 Task: Apply theme focus in current slide.
Action: Mouse moved to (509, 107)
Screenshot: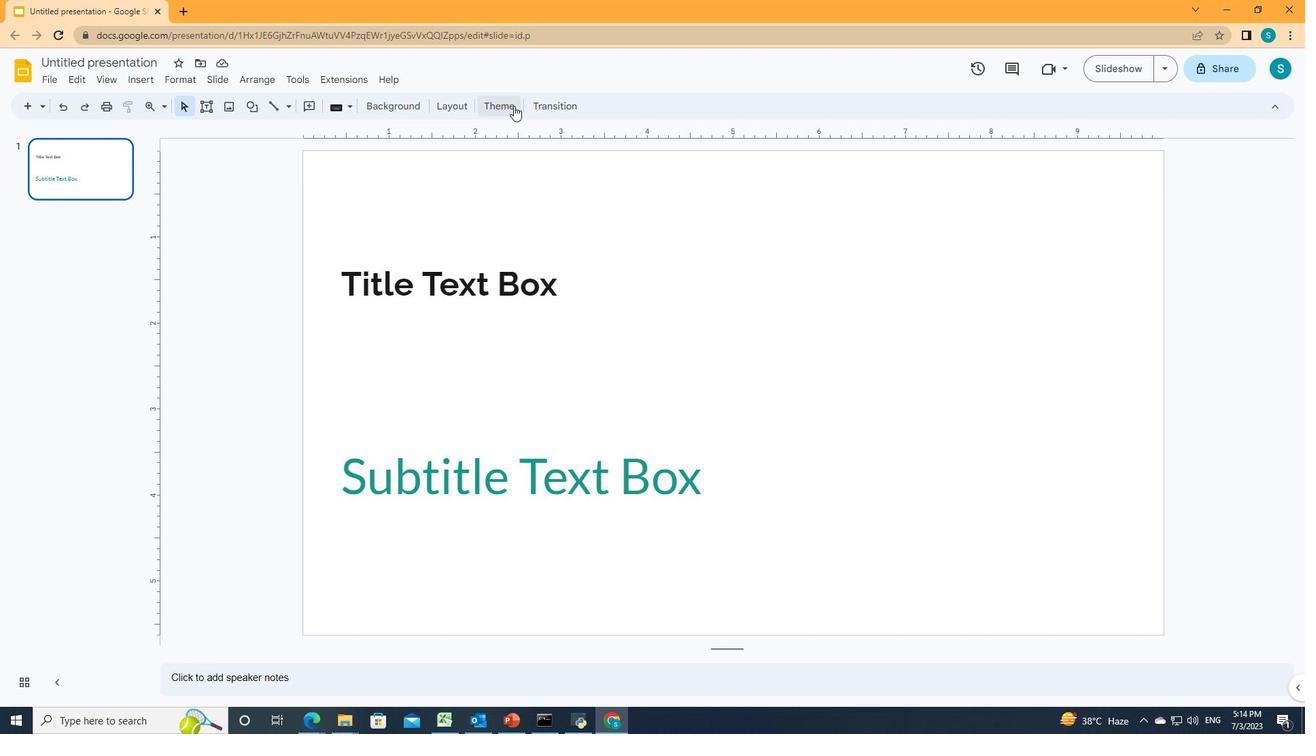 
Action: Mouse pressed left at (509, 107)
Screenshot: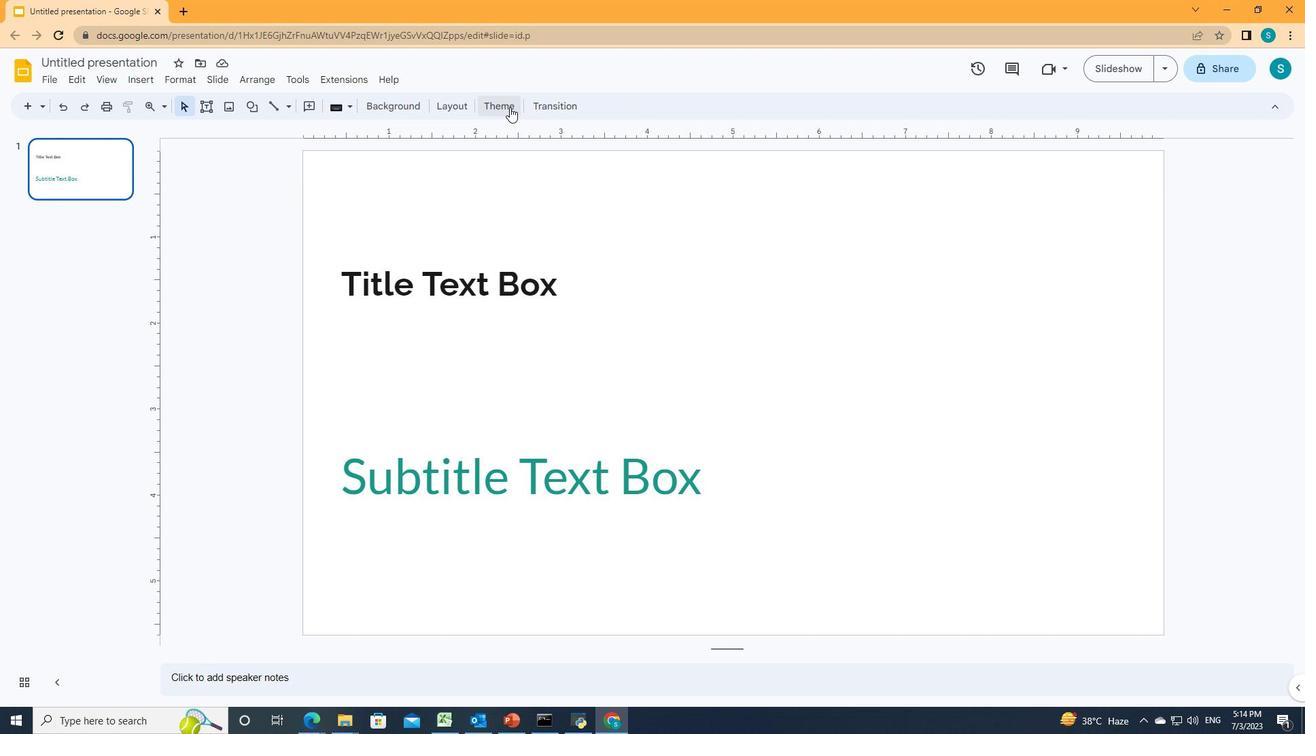 
Action: Mouse moved to (1150, 564)
Screenshot: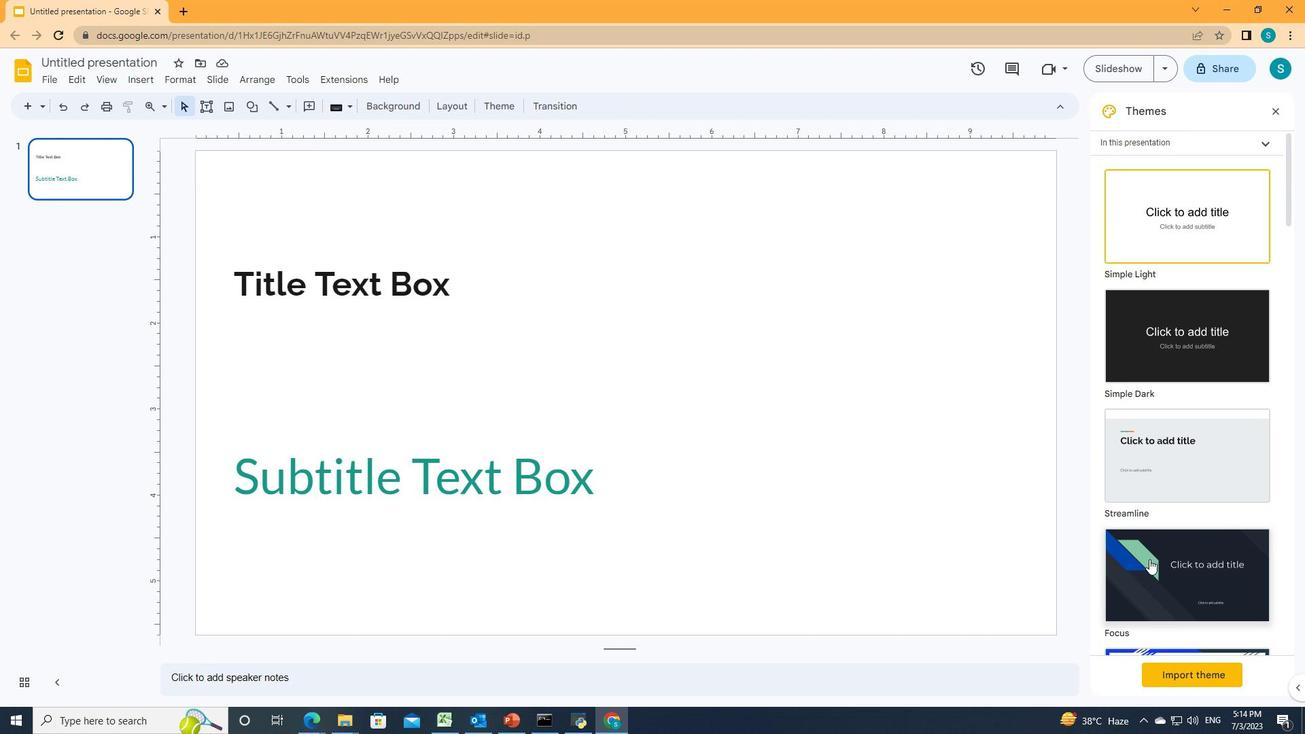 
Action: Mouse pressed left at (1150, 564)
Screenshot: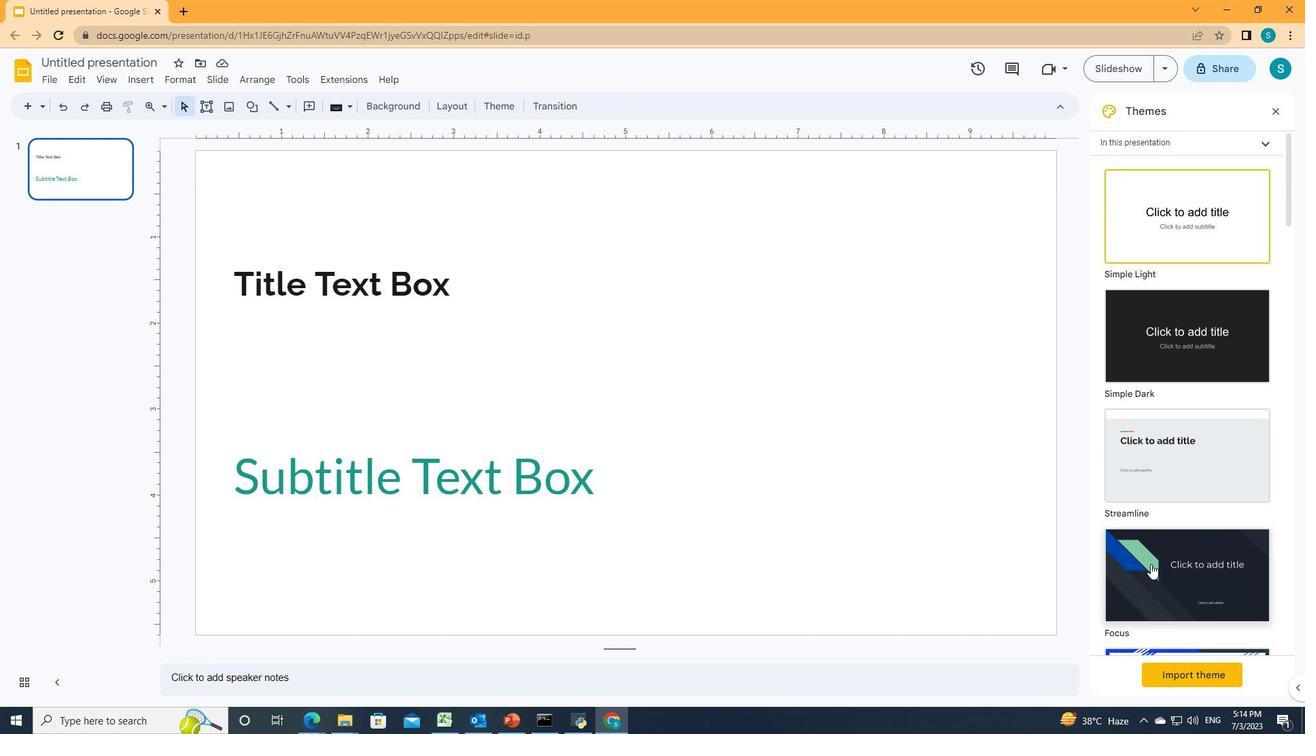 
Action: Mouse moved to (1151, 564)
Screenshot: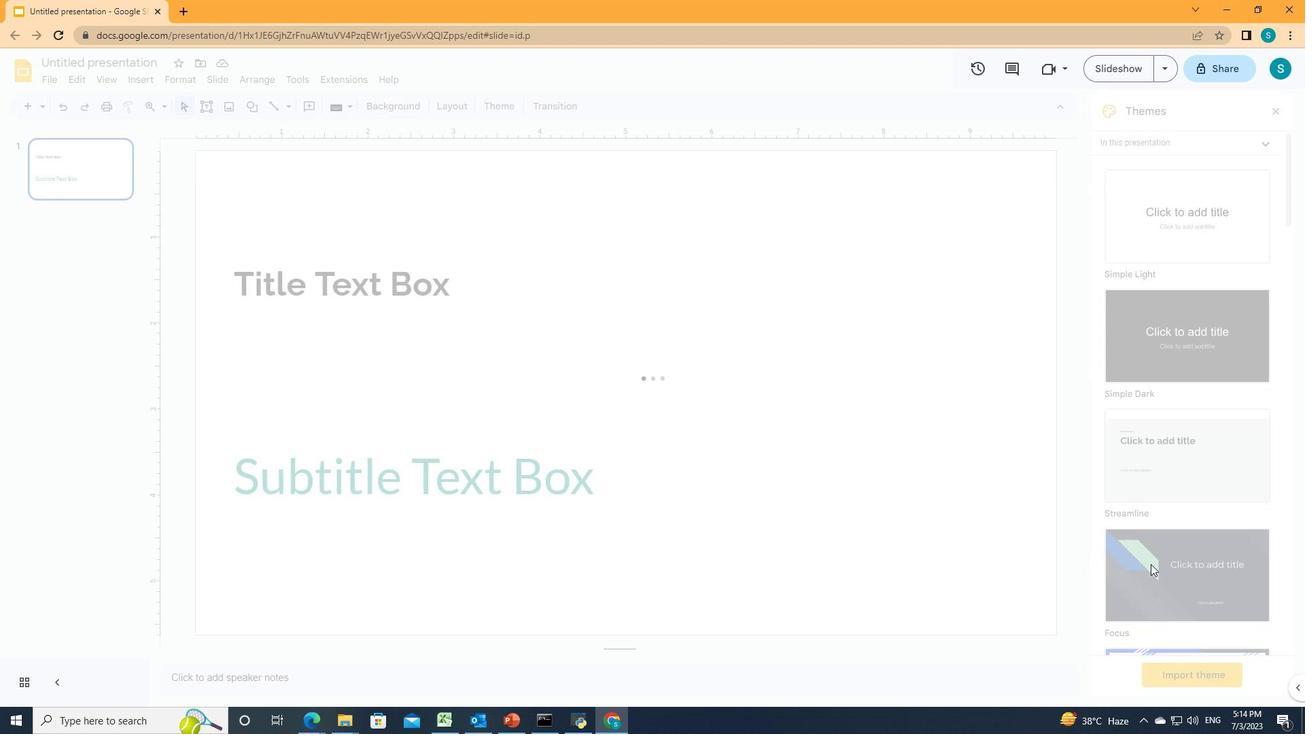 
